 Task: Look for products that are on sale.
Action: Mouse pressed left at (25, 86)
Screenshot: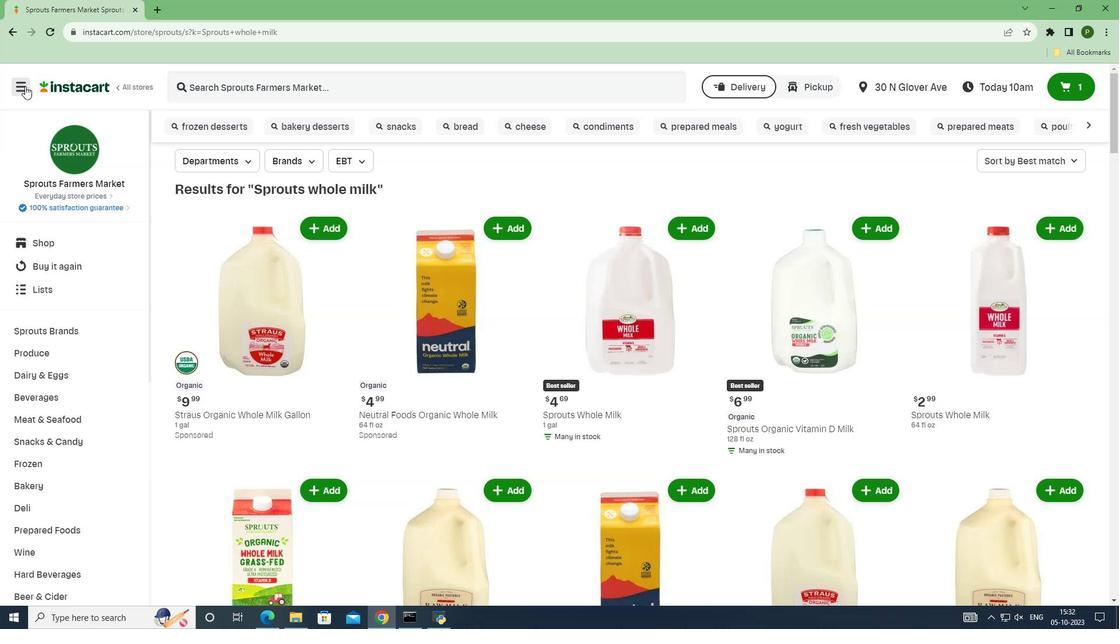
Action: Mouse moved to (80, 311)
Screenshot: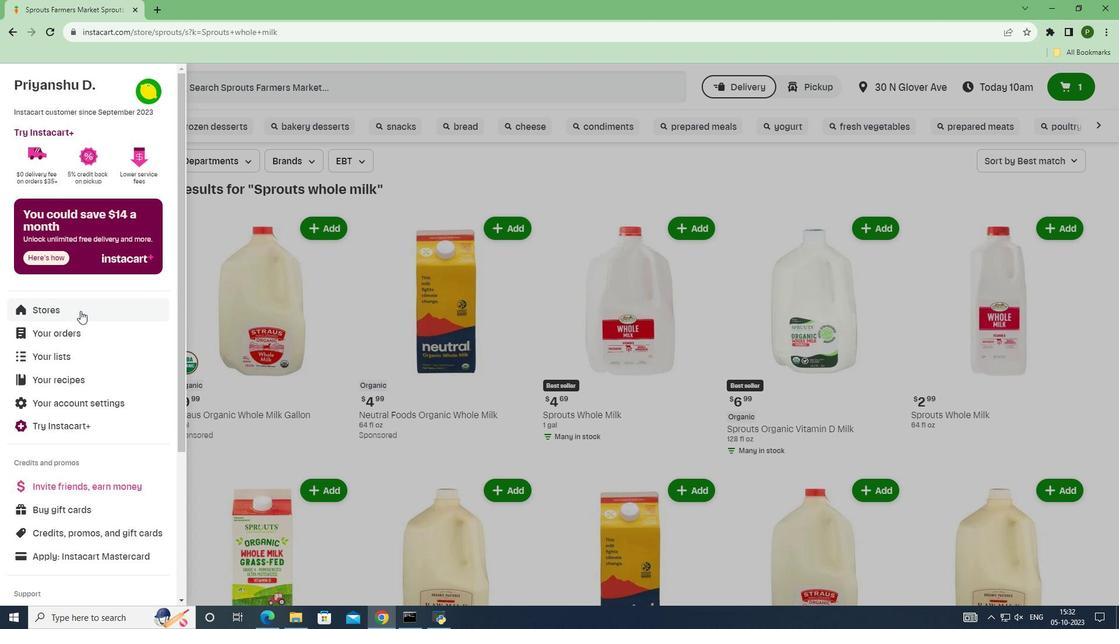 
Action: Mouse pressed left at (80, 311)
Screenshot: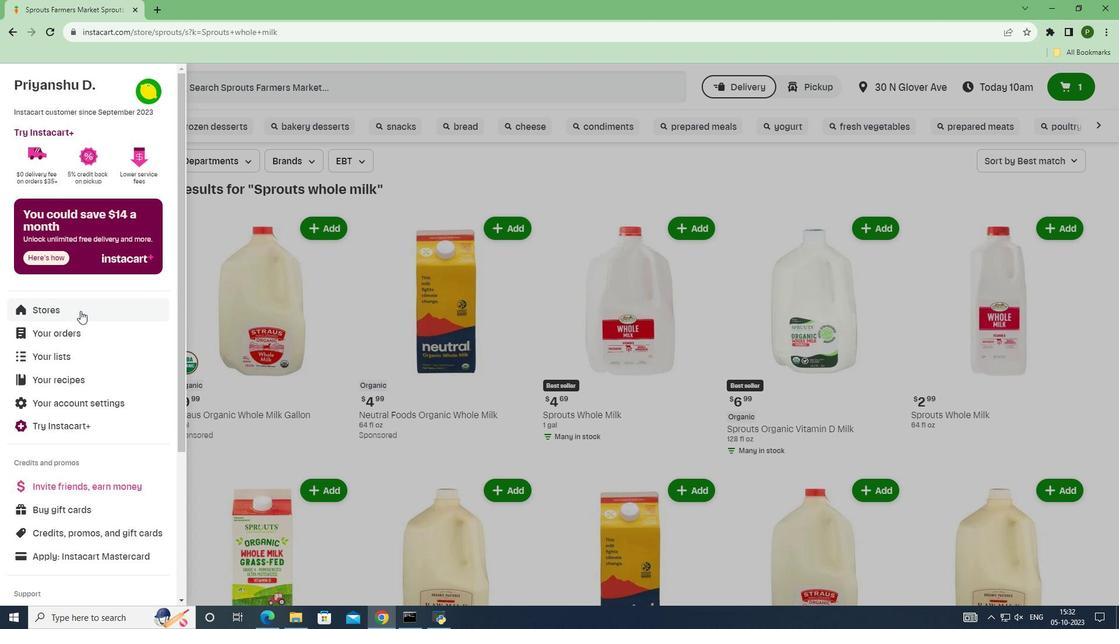 
Action: Mouse moved to (248, 130)
Screenshot: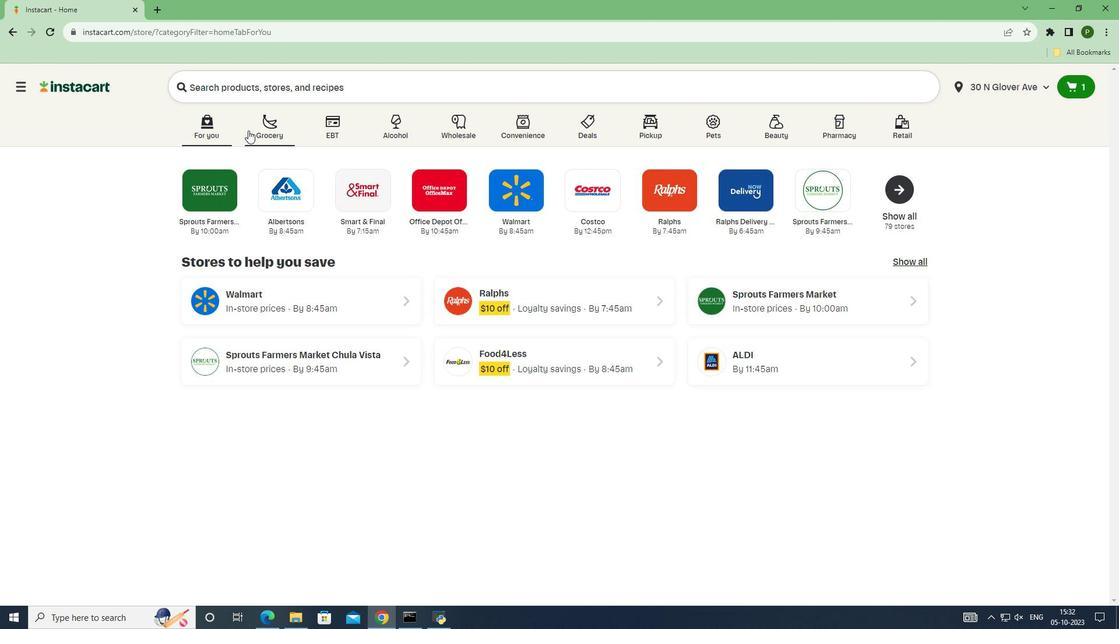 
Action: Mouse pressed left at (248, 130)
Screenshot: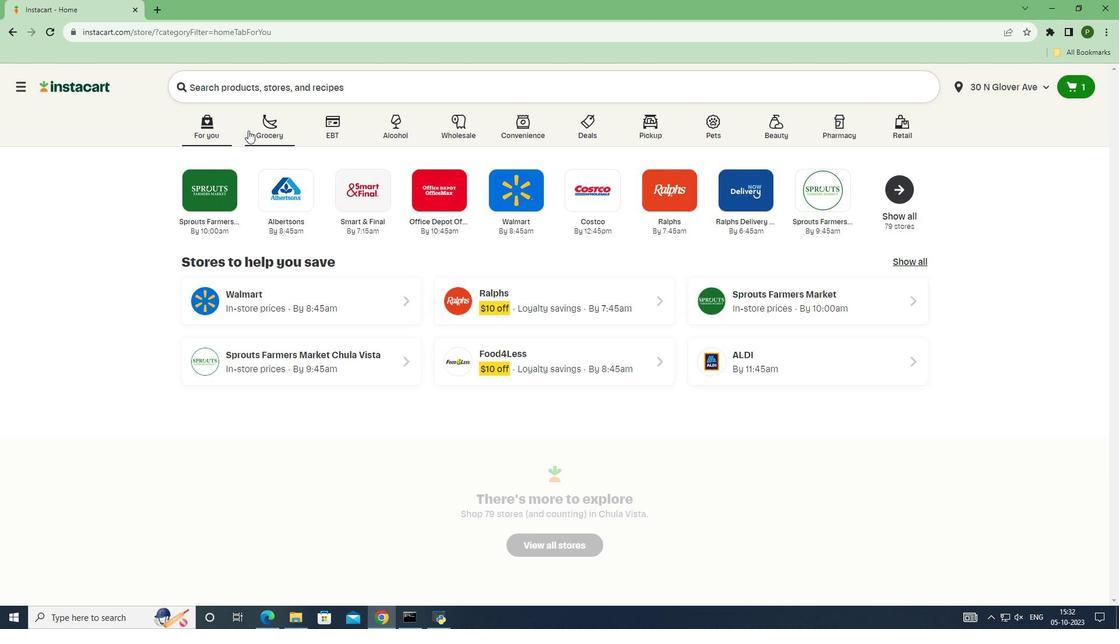 
Action: Mouse moved to (326, 212)
Screenshot: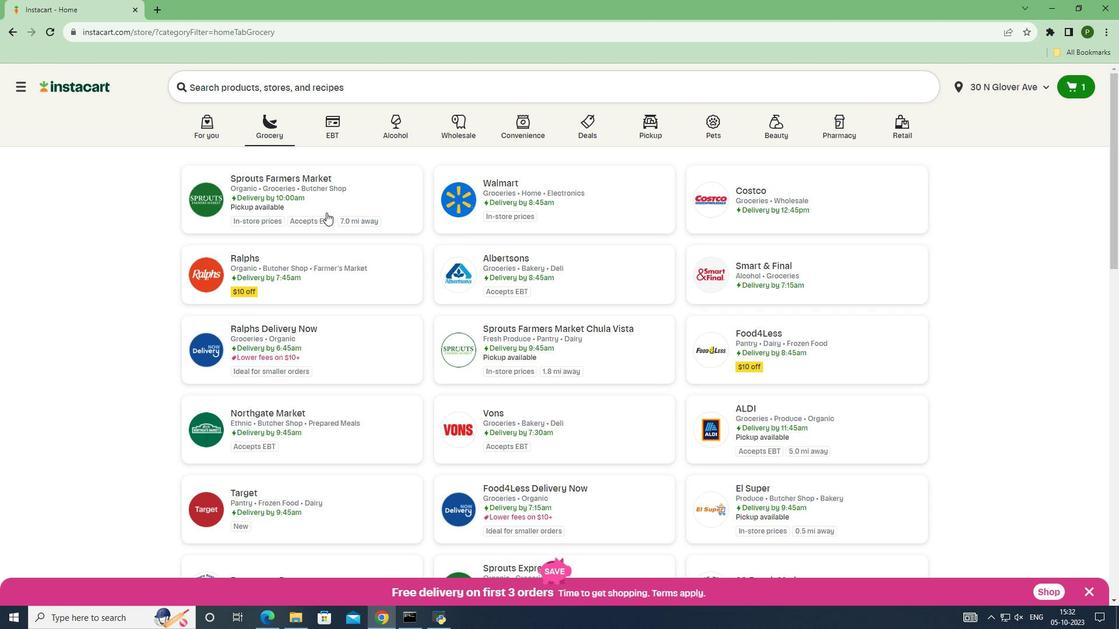 
Action: Mouse pressed left at (326, 212)
Screenshot: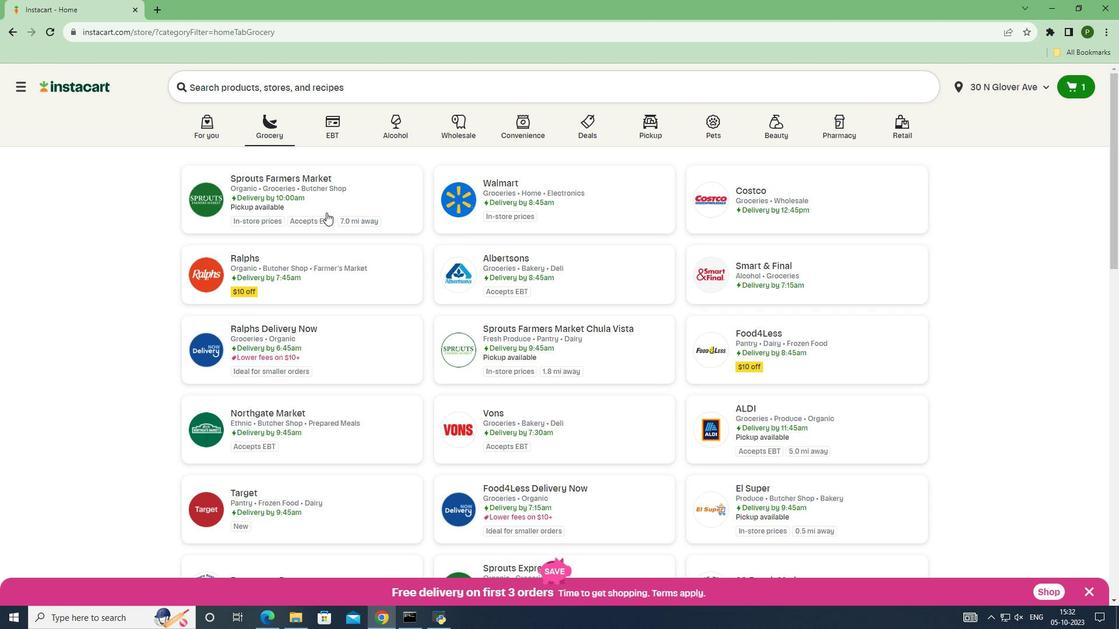 
Action: Mouse moved to (107, 338)
Screenshot: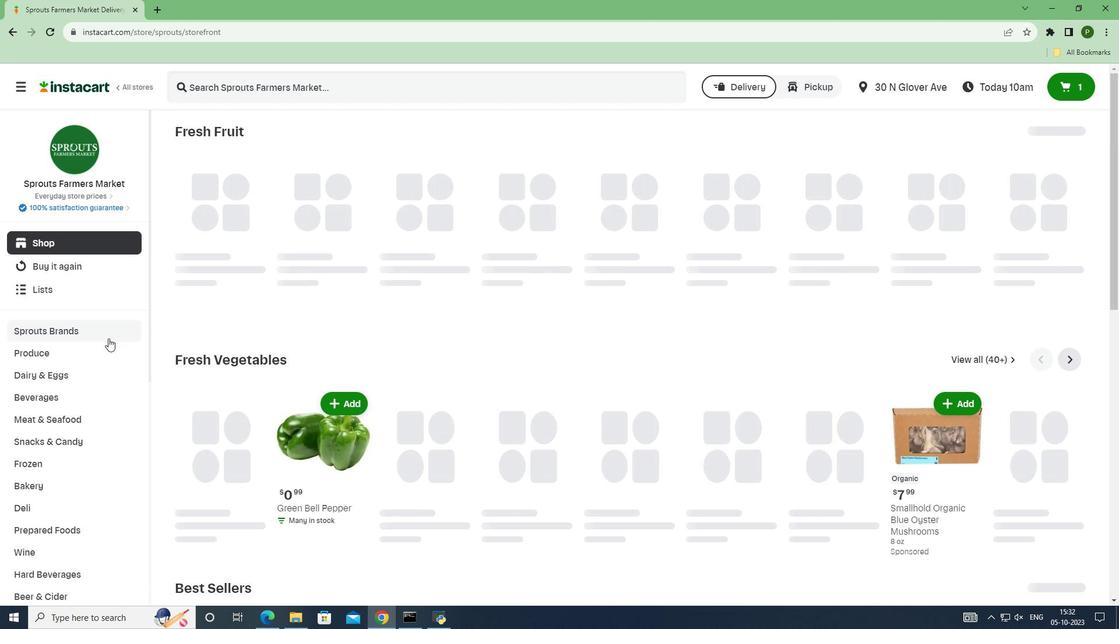 
Action: Mouse pressed left at (107, 338)
Screenshot: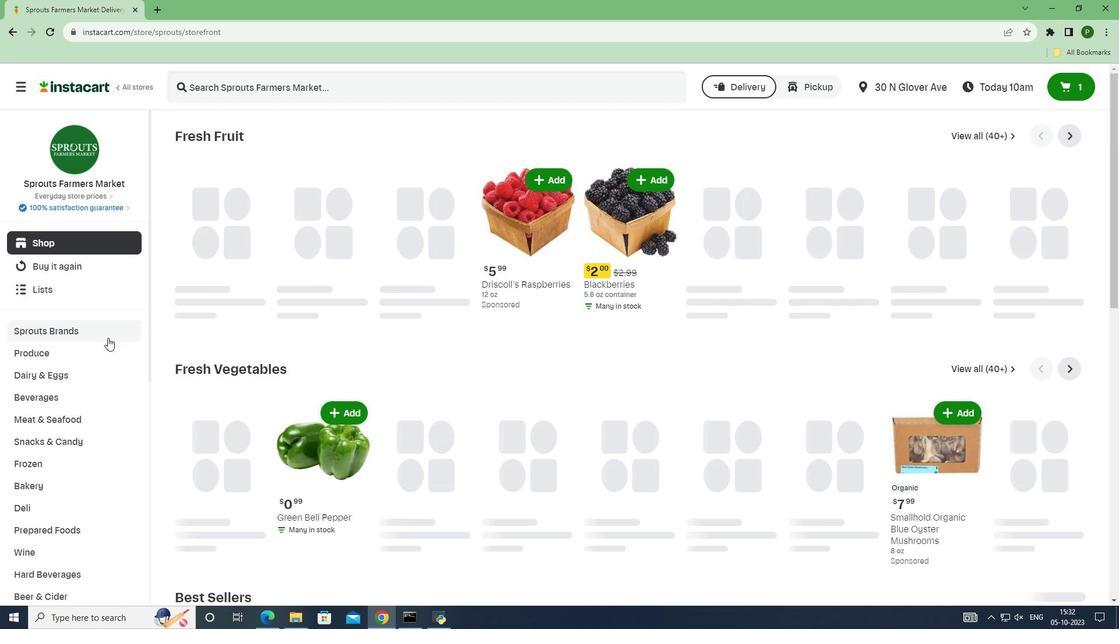 
Action: Mouse moved to (62, 469)
Screenshot: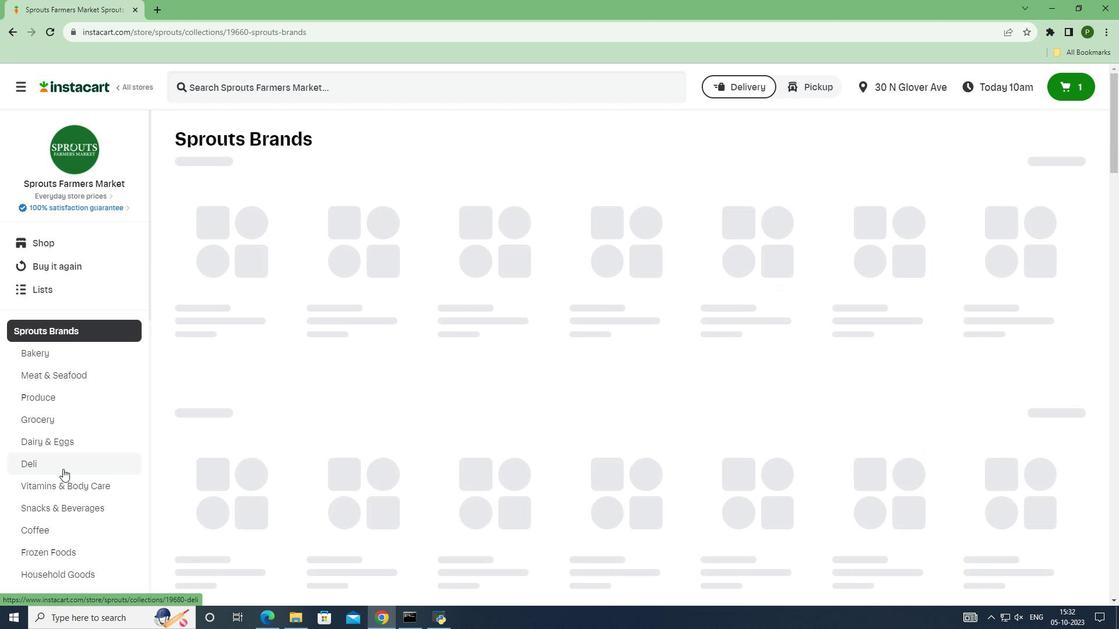 
Action: Mouse pressed left at (62, 469)
Screenshot: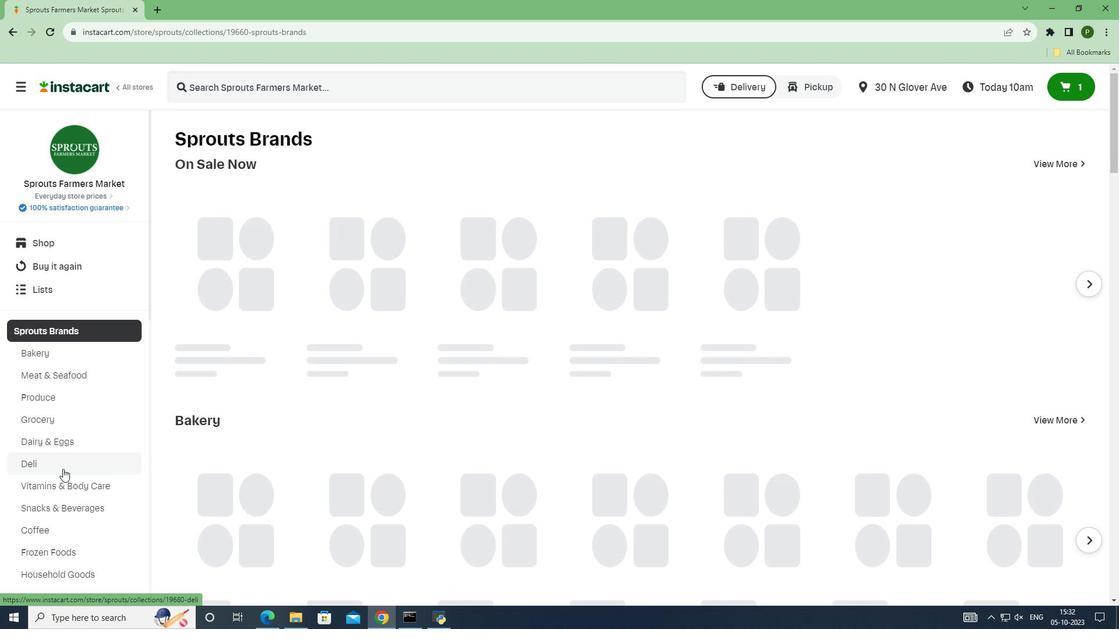 
Action: Mouse moved to (211, 169)
Screenshot: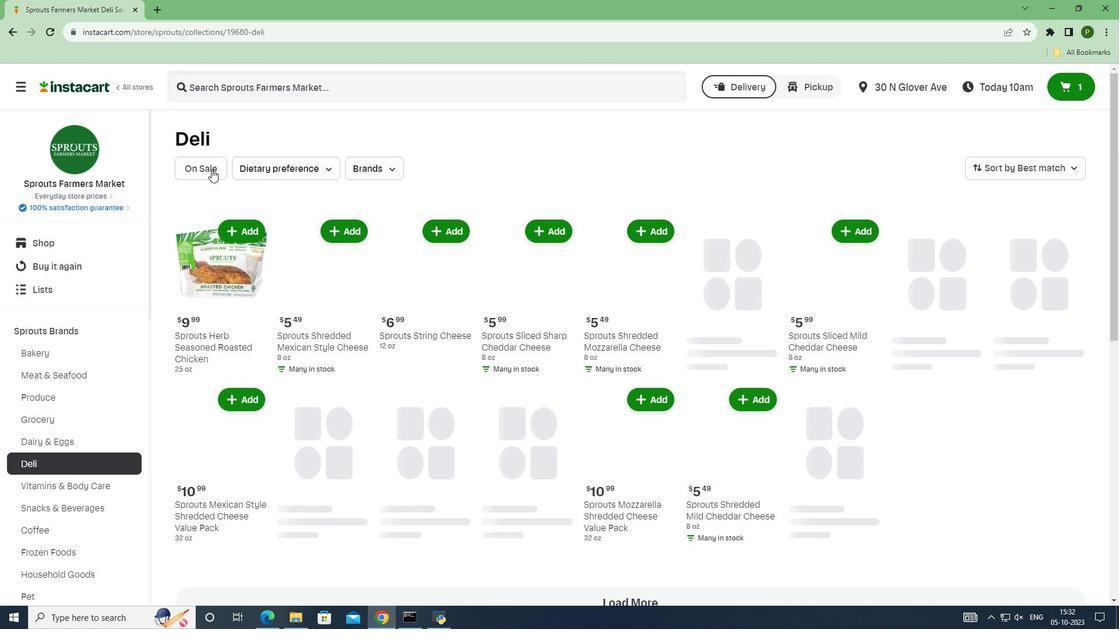 
Action: Mouse pressed left at (211, 169)
Screenshot: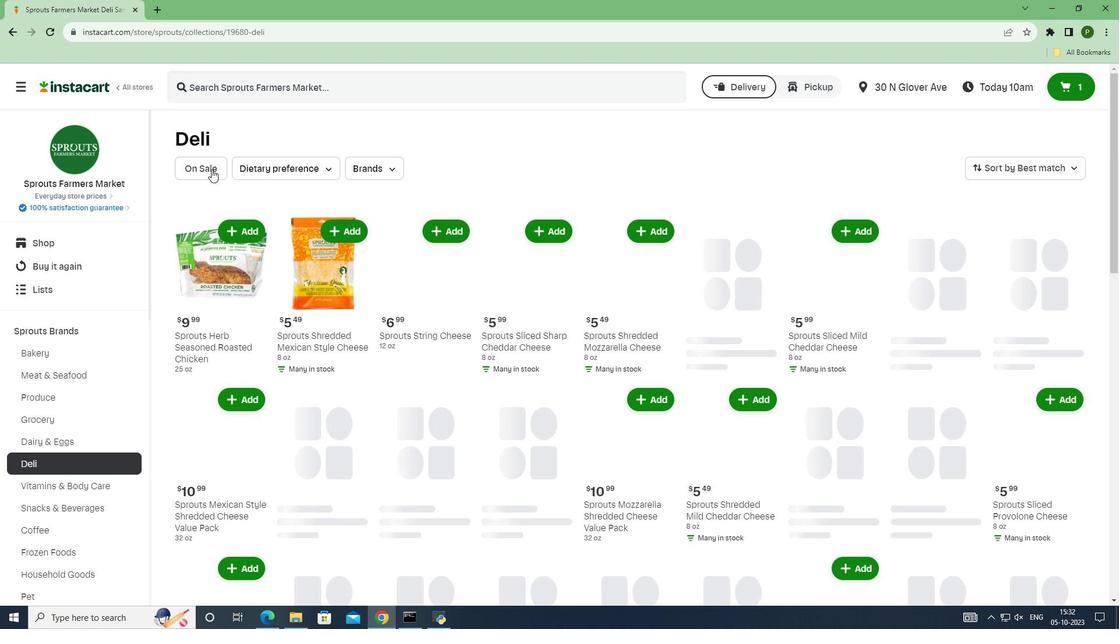 
Action: Mouse moved to (334, 315)
Screenshot: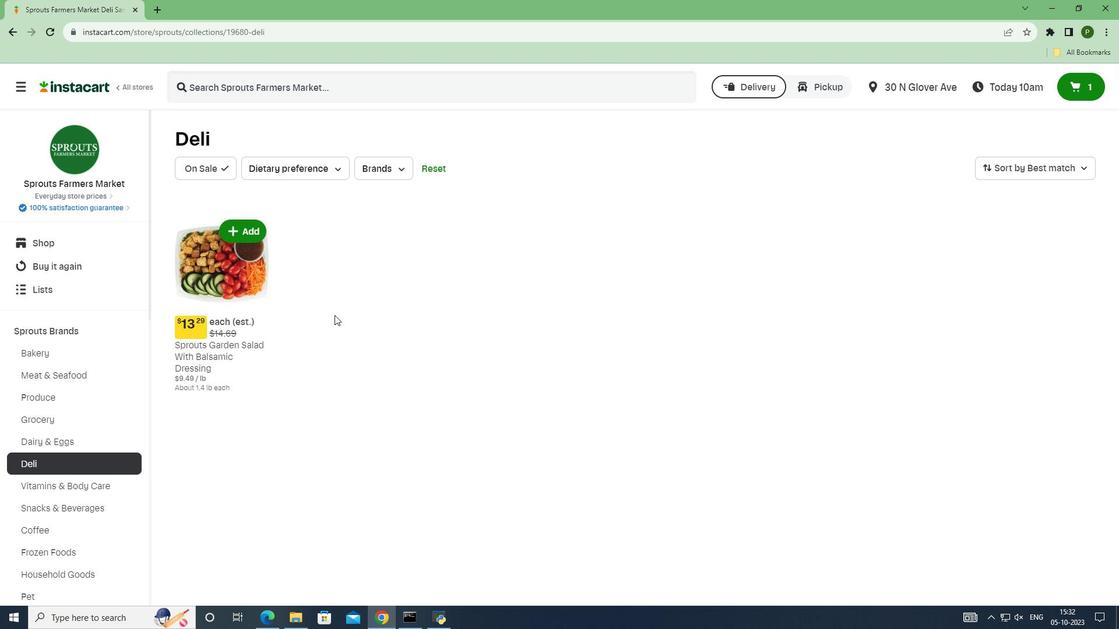 
